 Task: Use the formula "LOWER" in spreadsheet "Project portfolio".
Action: Mouse moved to (115, 79)
Screenshot: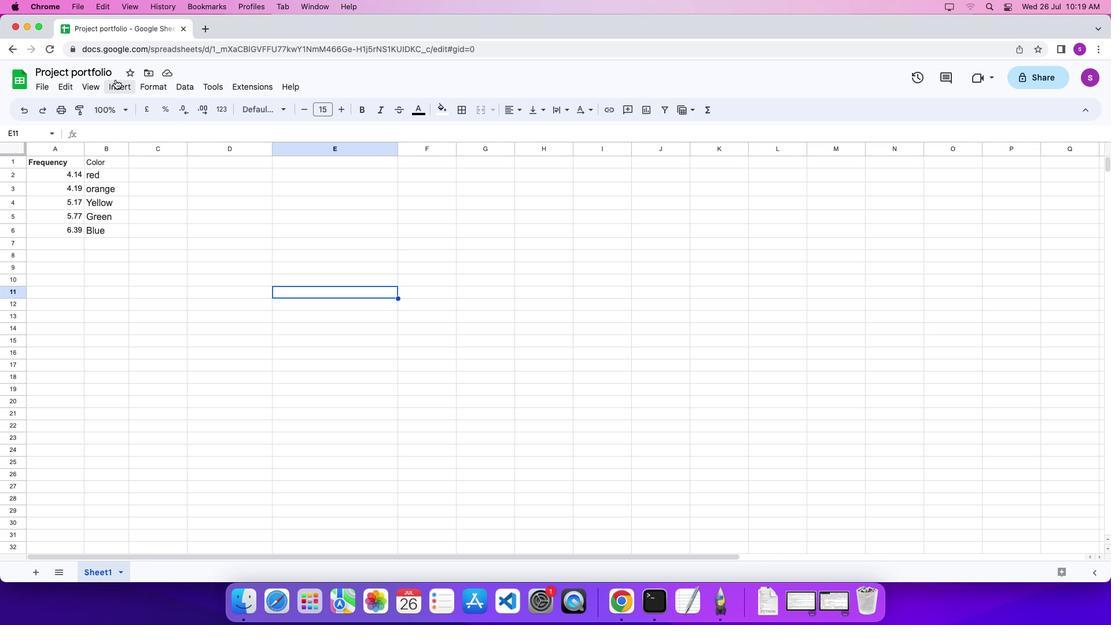 
Action: Mouse pressed left at (115, 79)
Screenshot: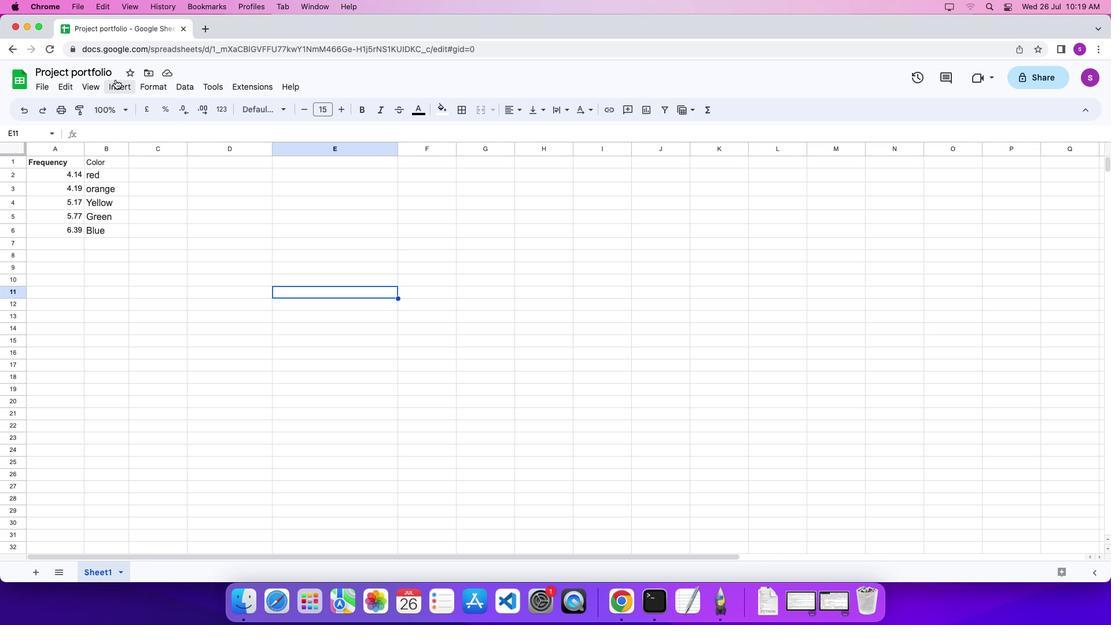 
Action: Mouse moved to (483, 436)
Screenshot: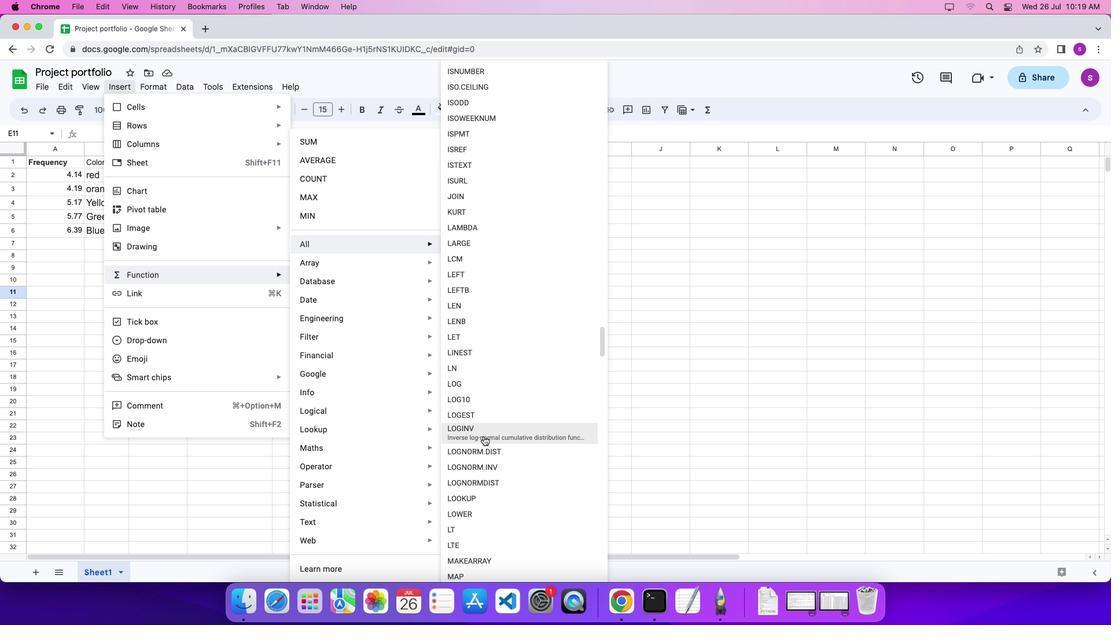 
Action: Mouse scrolled (483, 436) with delta (0, 0)
Screenshot: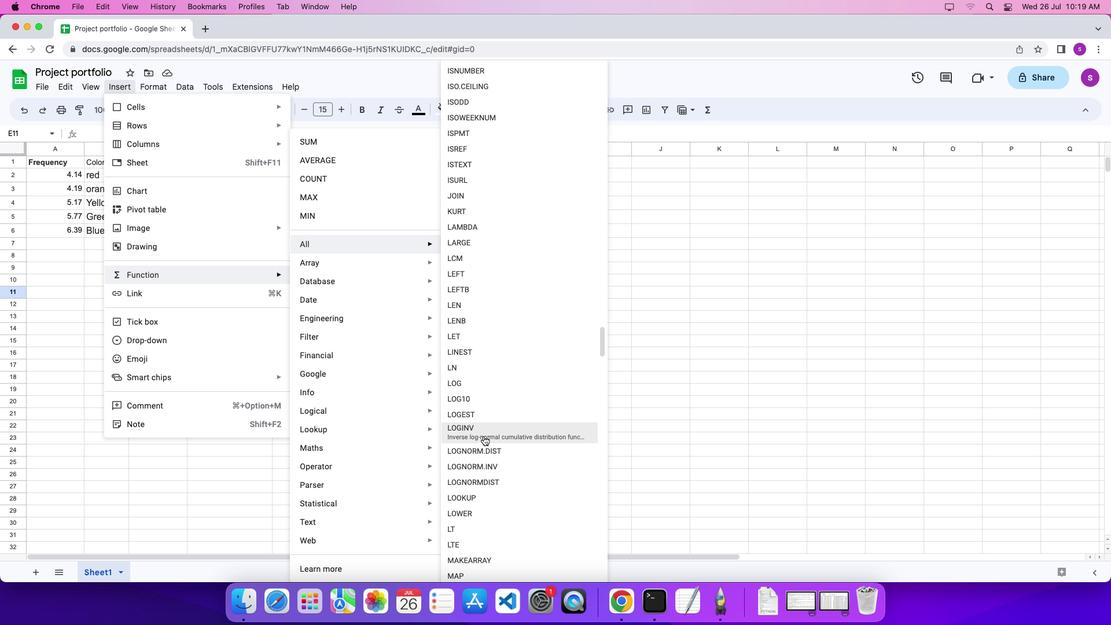 
Action: Mouse scrolled (483, 436) with delta (0, 0)
Screenshot: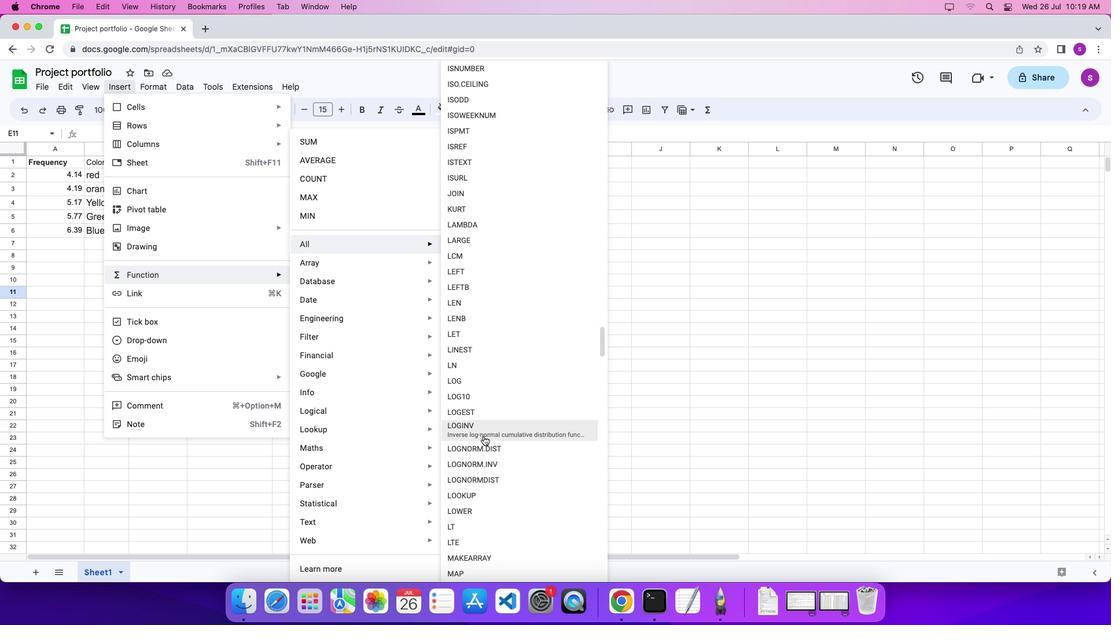 
Action: Mouse scrolled (483, 436) with delta (0, 0)
Screenshot: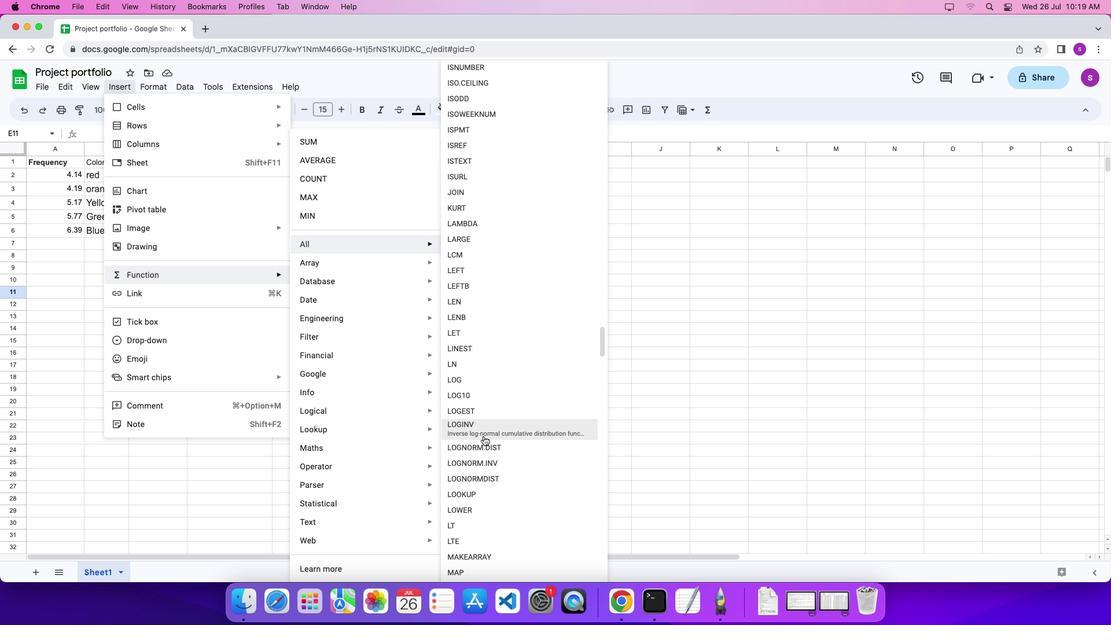 
Action: Mouse scrolled (483, 436) with delta (0, 0)
Screenshot: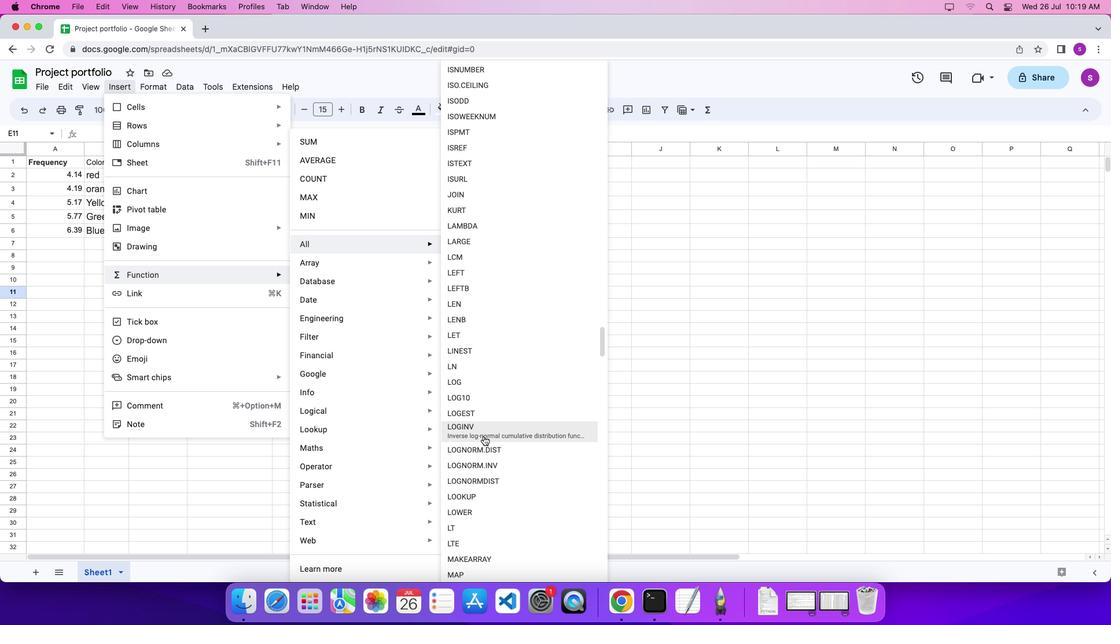 
Action: Mouse scrolled (483, 436) with delta (0, 0)
Screenshot: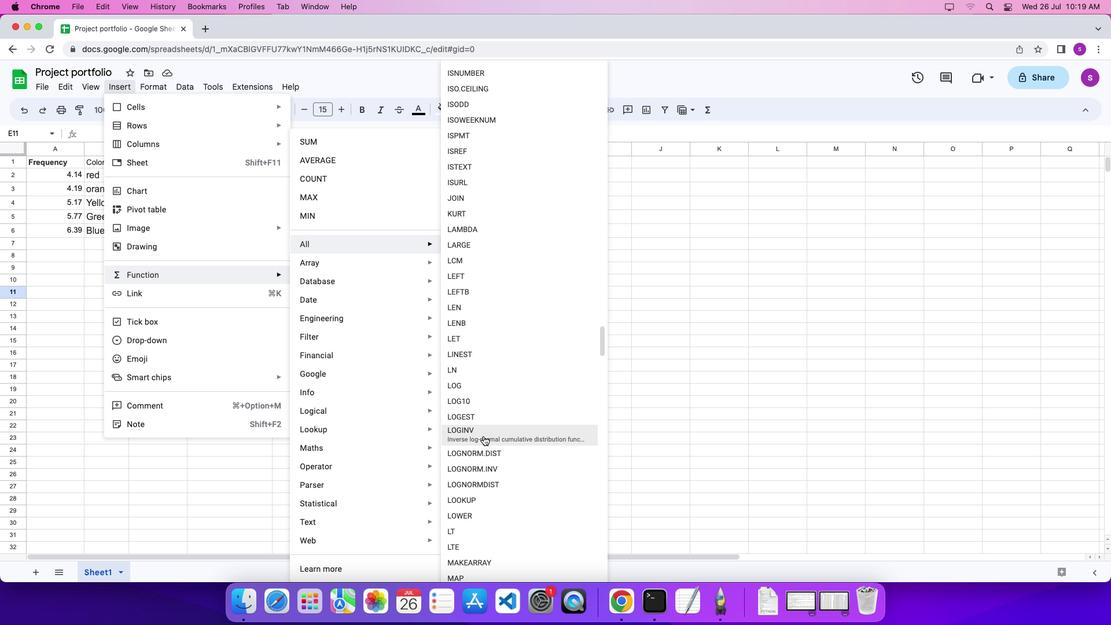 
Action: Mouse scrolled (483, 436) with delta (0, 1)
Screenshot: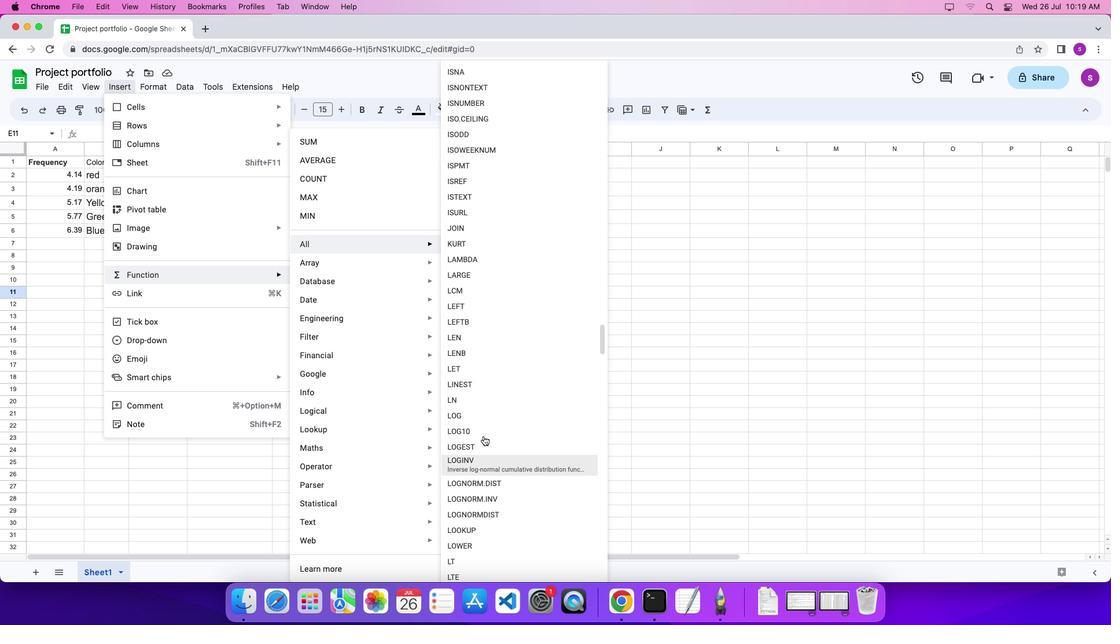 
Action: Mouse scrolled (483, 436) with delta (0, 0)
Screenshot: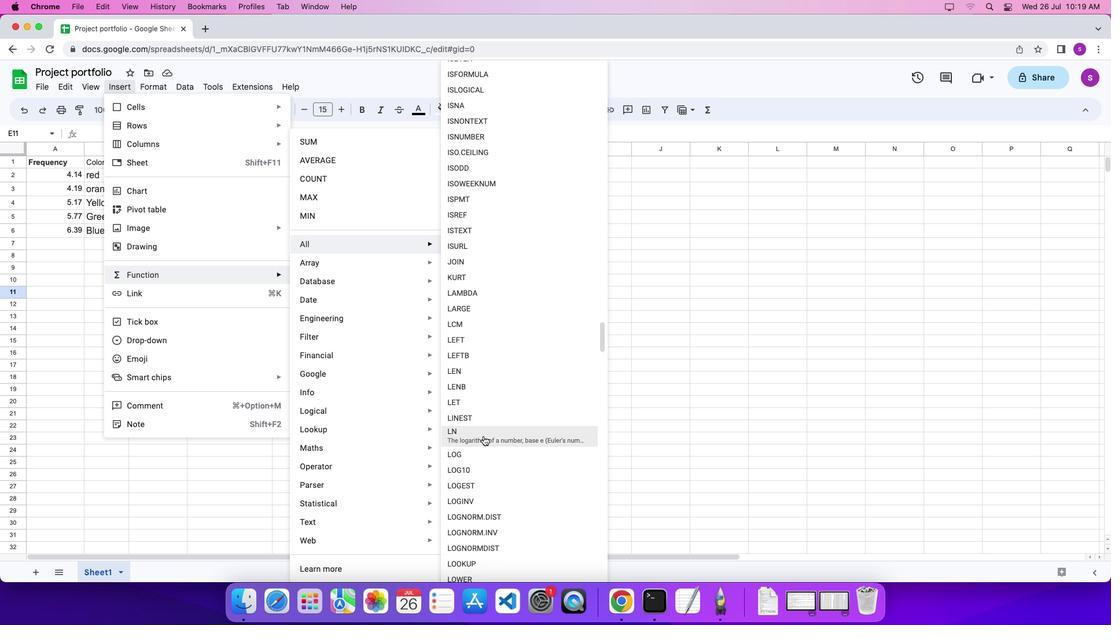 
Action: Mouse scrolled (483, 436) with delta (0, 0)
Screenshot: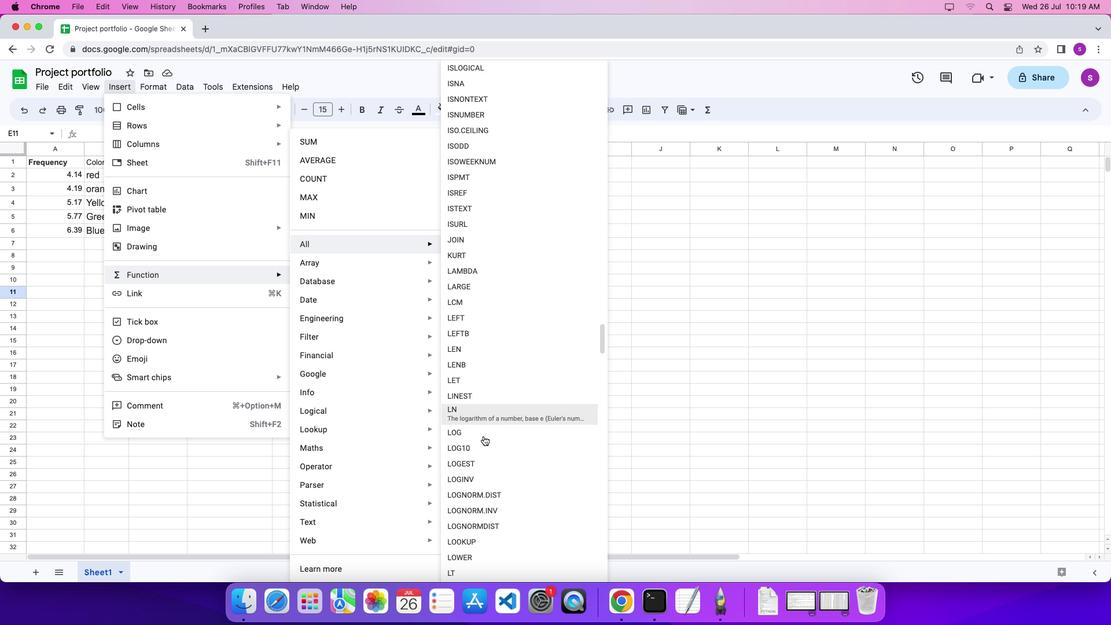 
Action: Mouse scrolled (483, 436) with delta (0, -2)
Screenshot: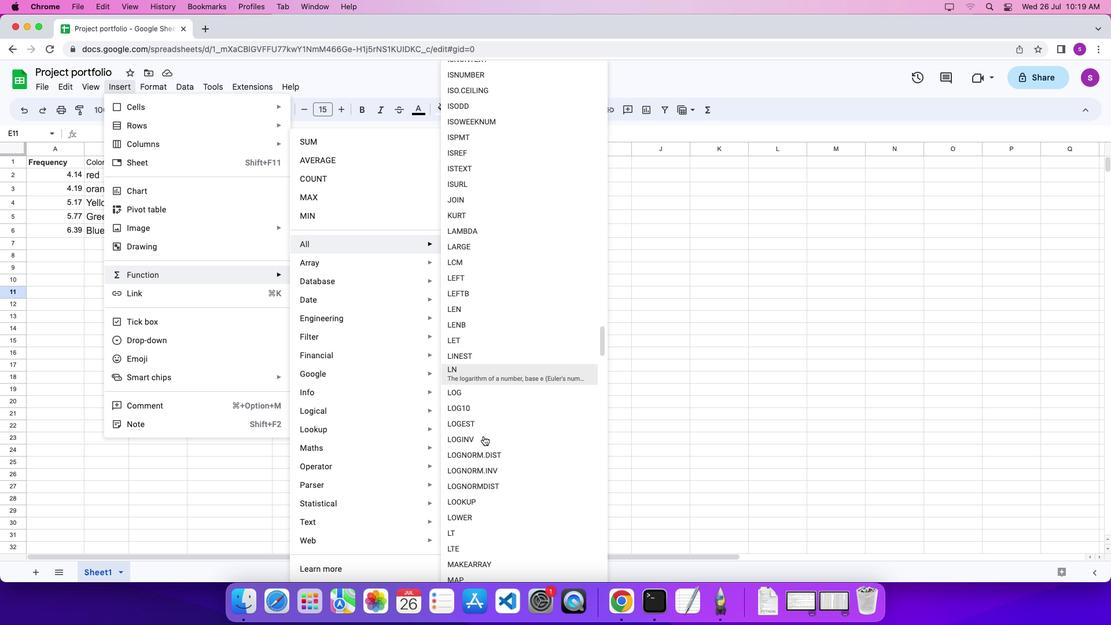 
Action: Mouse moved to (490, 421)
Screenshot: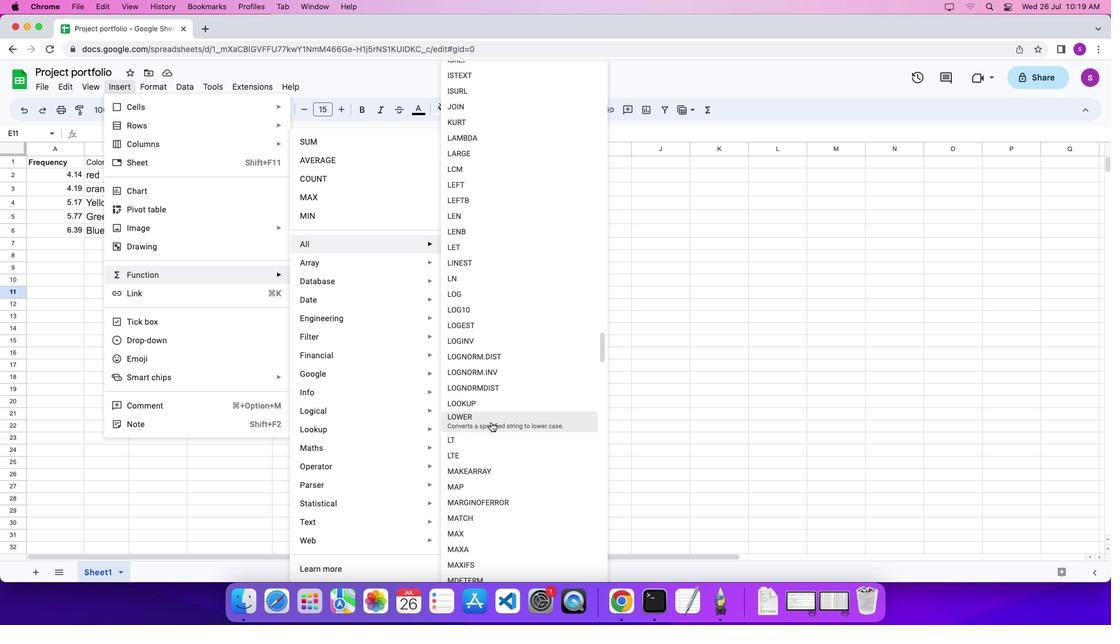 
Action: Mouse pressed left at (490, 421)
Screenshot: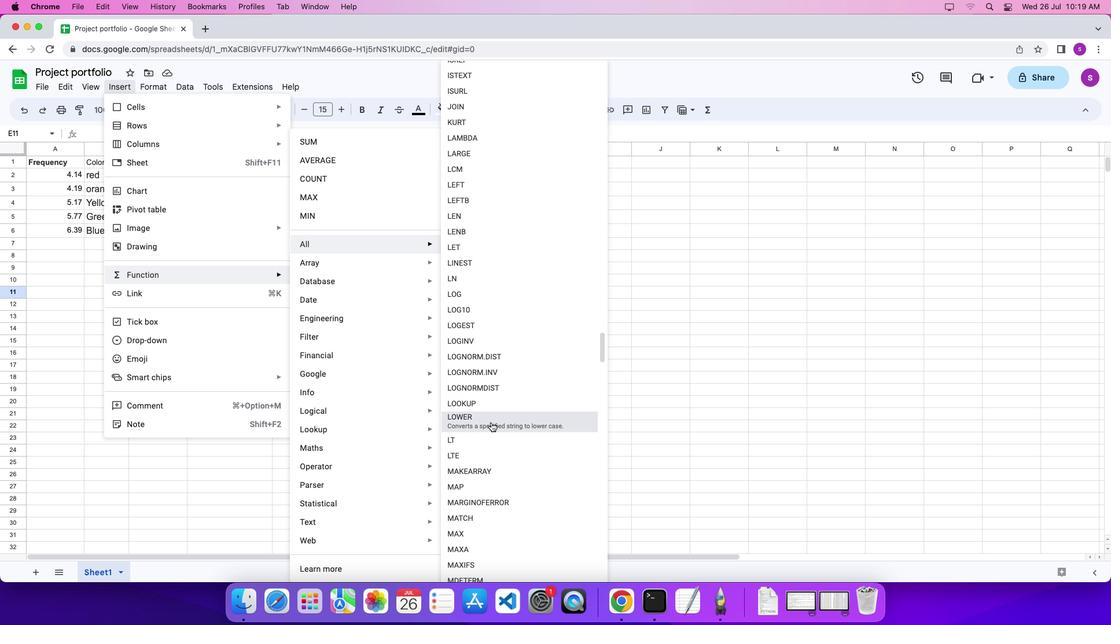 
Action: Mouse moved to (109, 188)
Screenshot: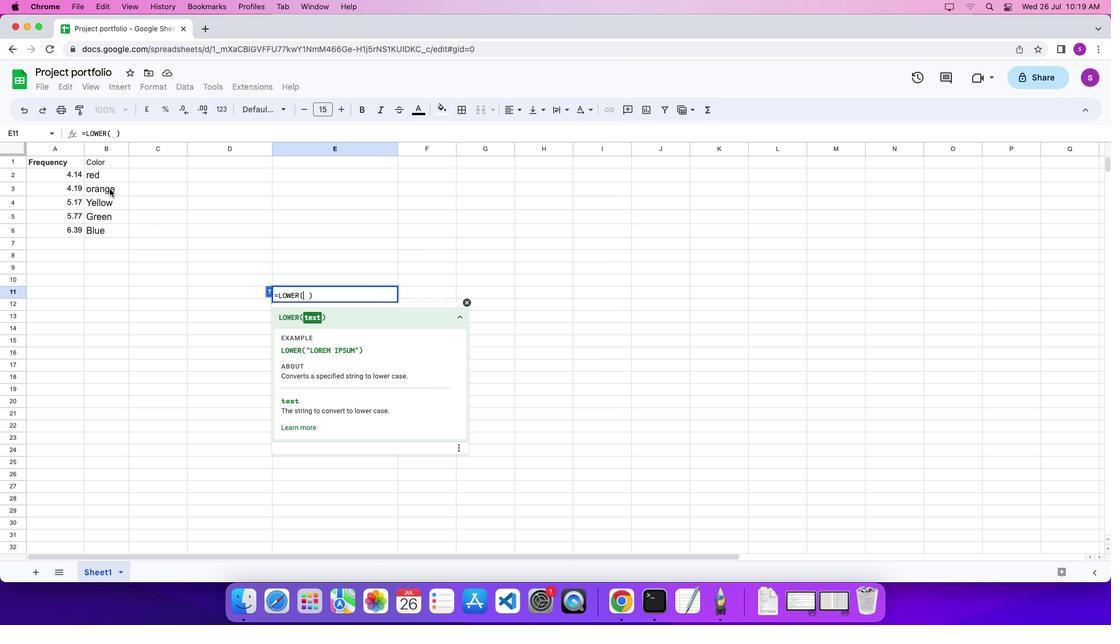 
Action: Mouse pressed left at (109, 188)
Screenshot: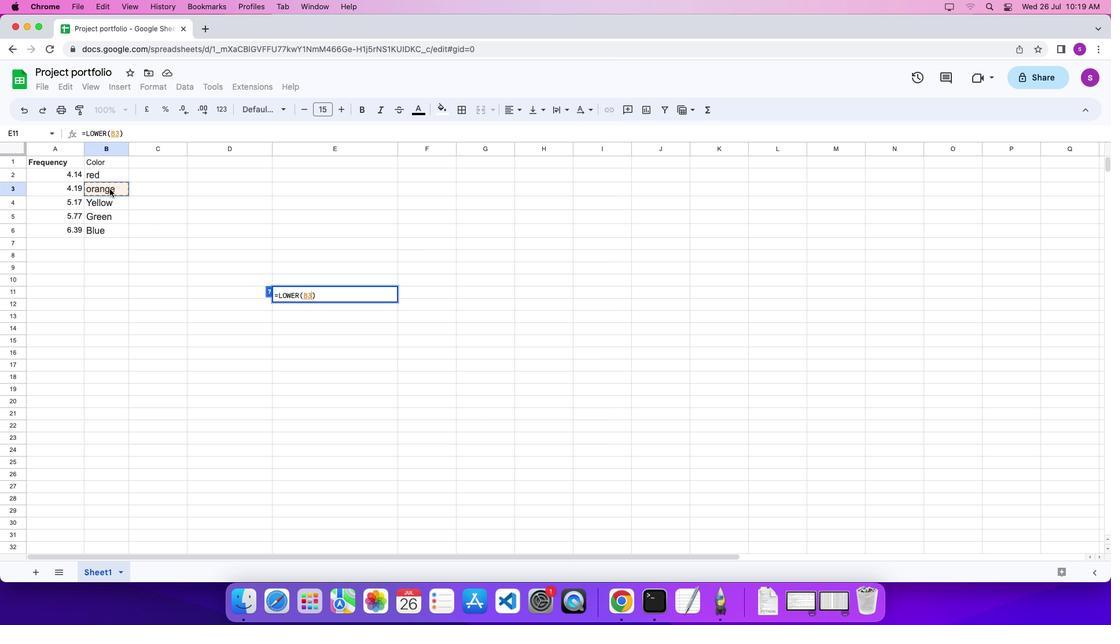 
Action: Mouse moved to (140, 203)
Screenshot: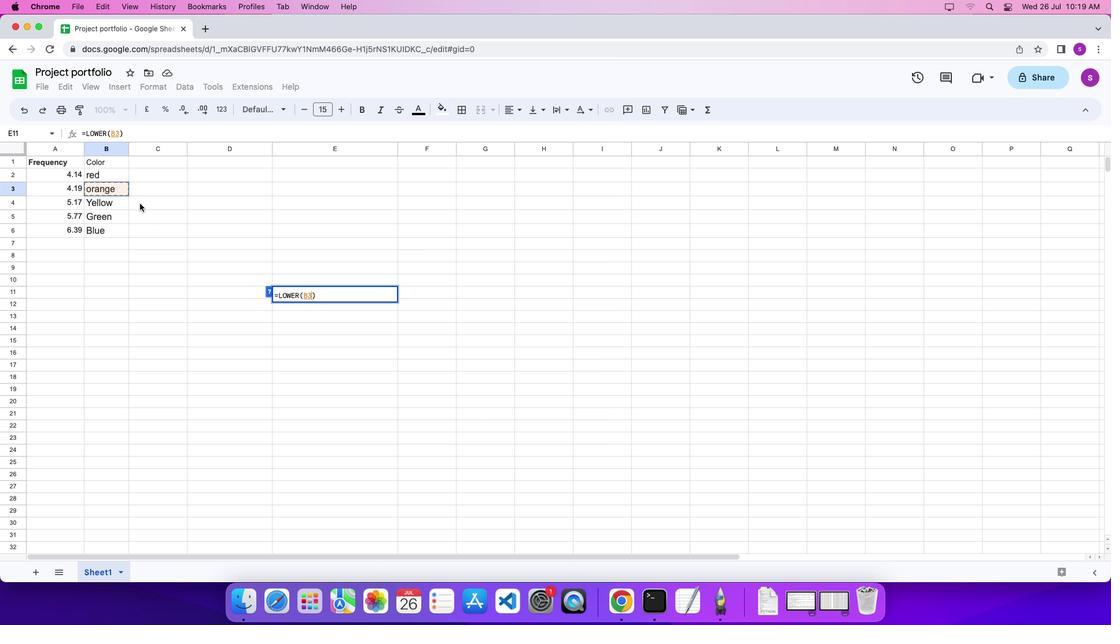 
Action: Key pressed '\x03'
Screenshot: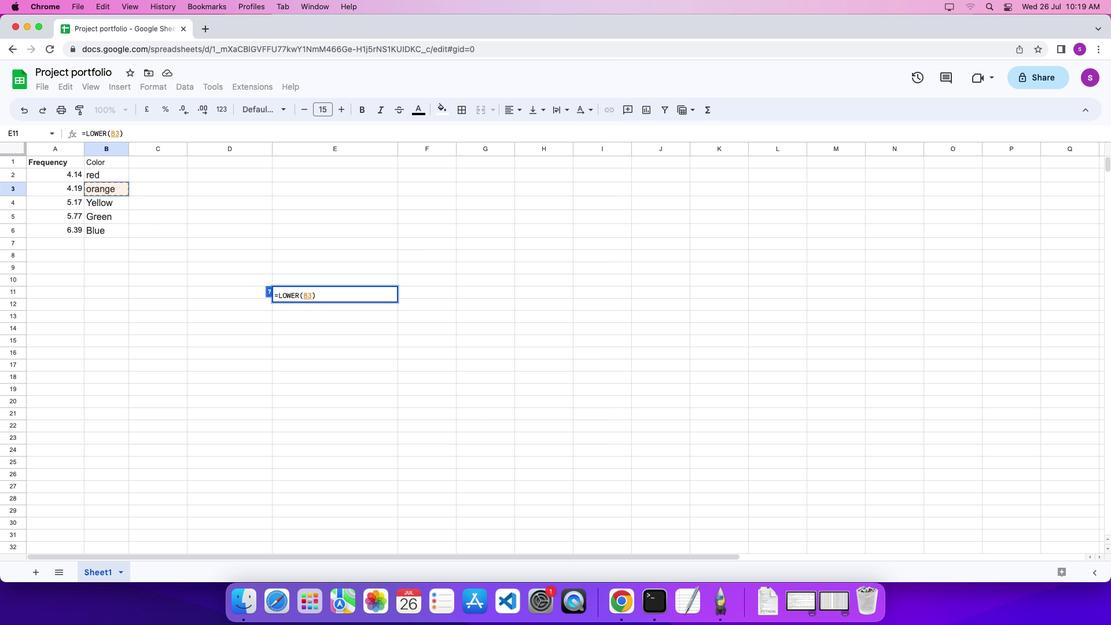 
